 Task: Add Sprouts Shredded Colby Jack Cheese to the cart.
Action: Mouse pressed left at (21, 80)
Screenshot: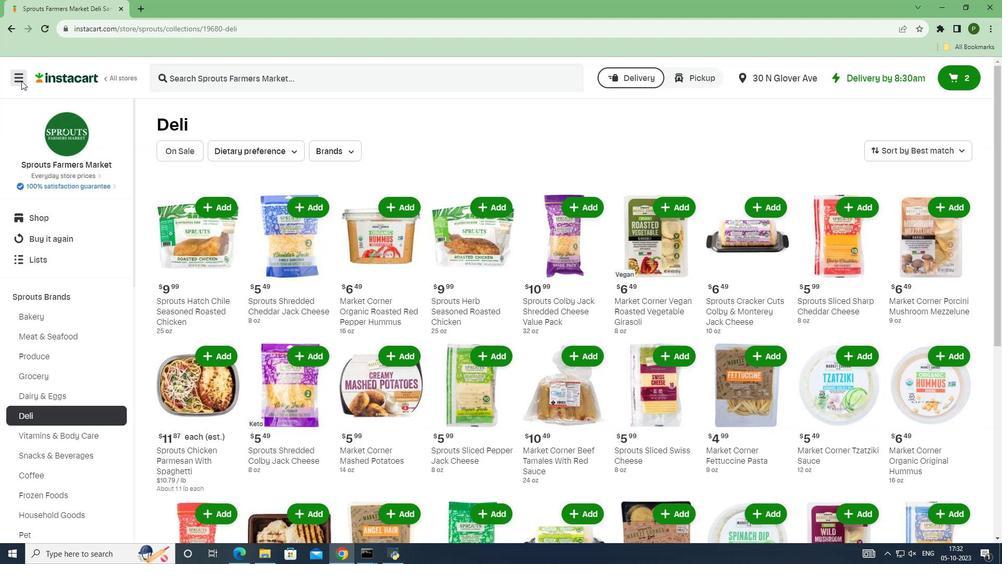 
Action: Mouse moved to (53, 277)
Screenshot: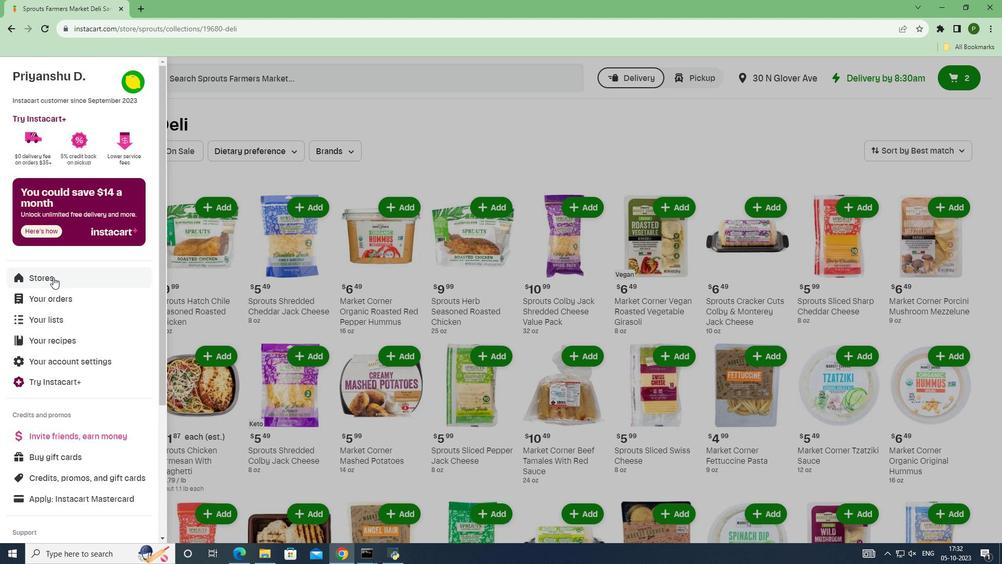 
Action: Mouse pressed left at (53, 277)
Screenshot: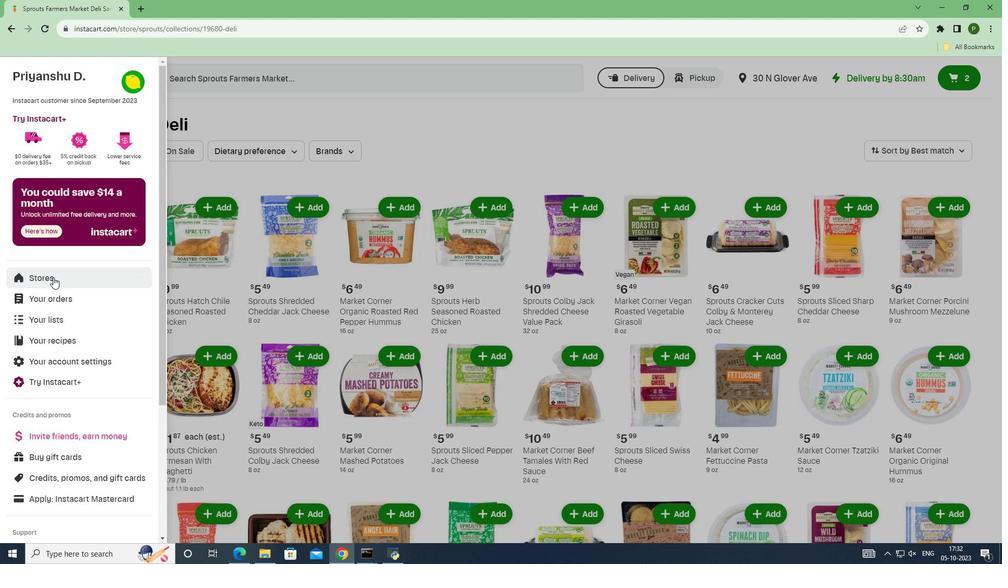 
Action: Mouse moved to (241, 118)
Screenshot: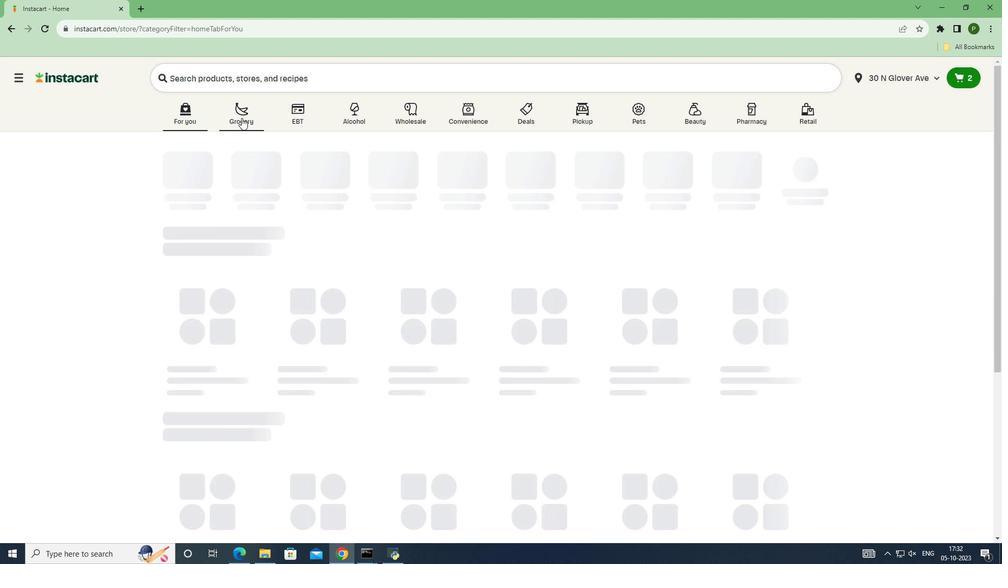 
Action: Mouse pressed left at (241, 118)
Screenshot: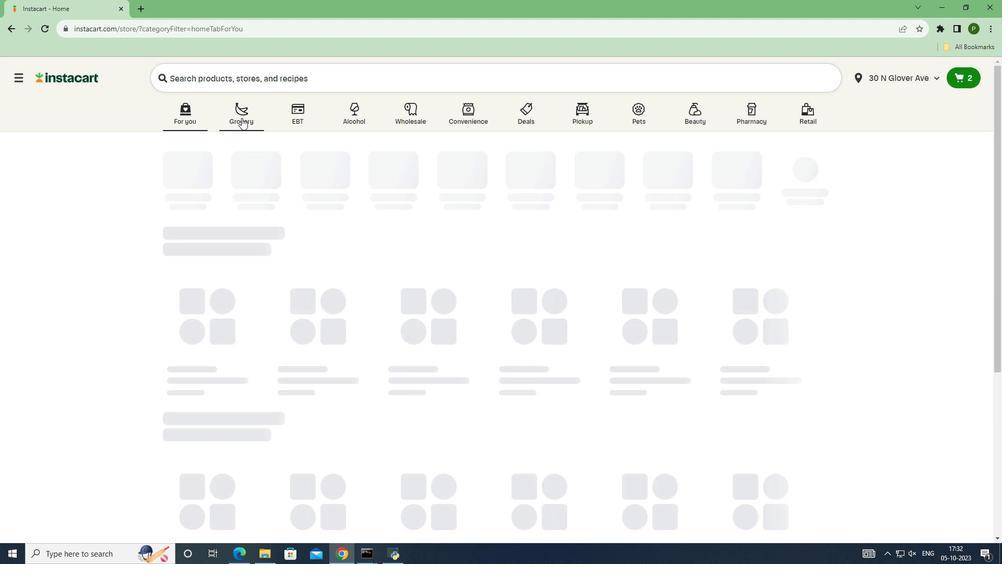 
Action: Mouse moved to (311, 187)
Screenshot: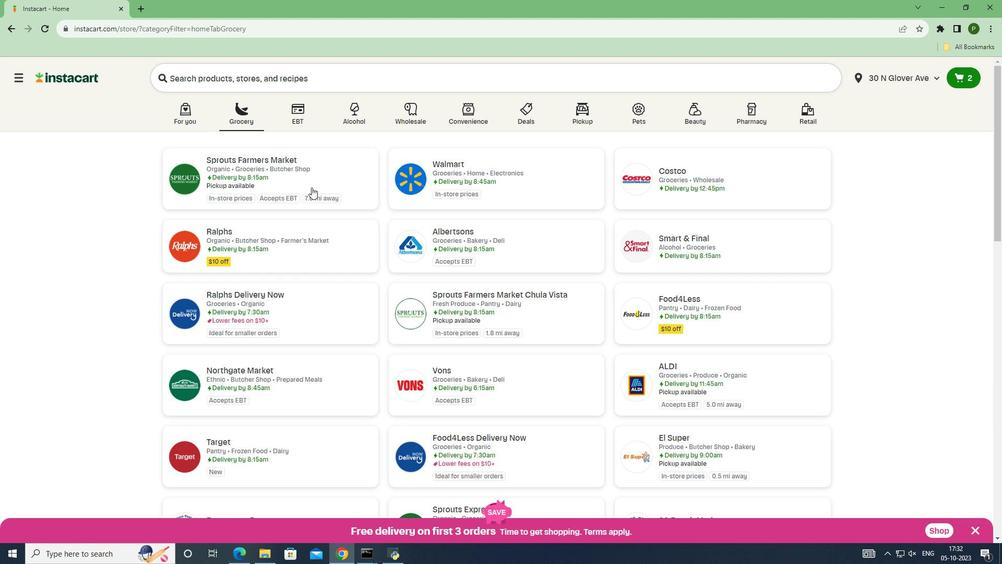 
Action: Mouse pressed left at (311, 187)
Screenshot: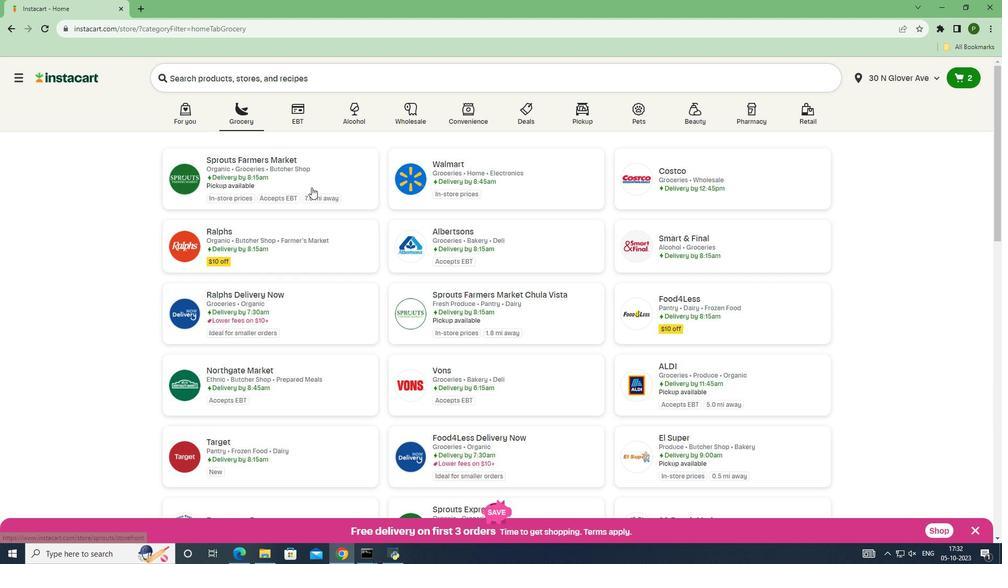 
Action: Mouse moved to (61, 297)
Screenshot: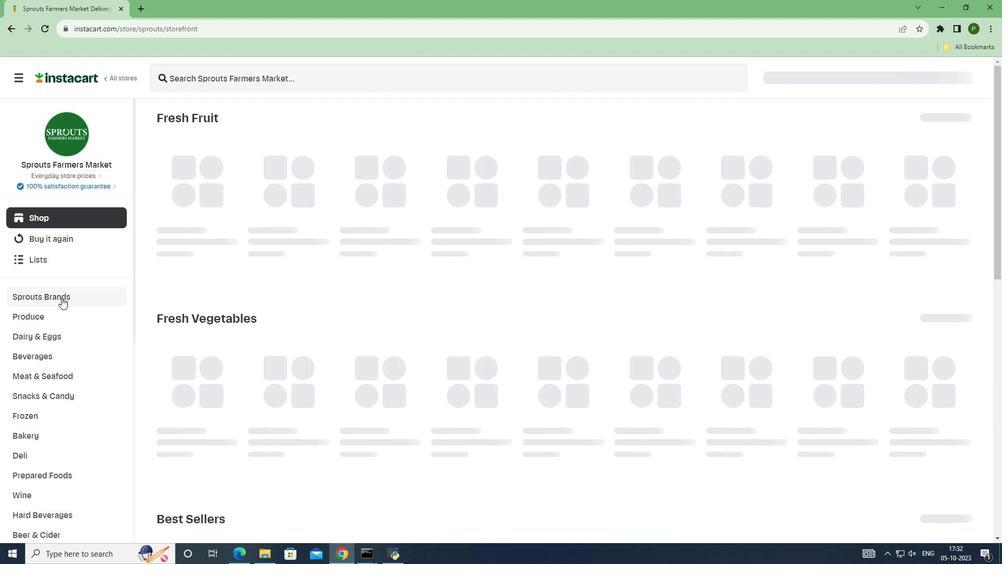 
Action: Mouse pressed left at (61, 297)
Screenshot: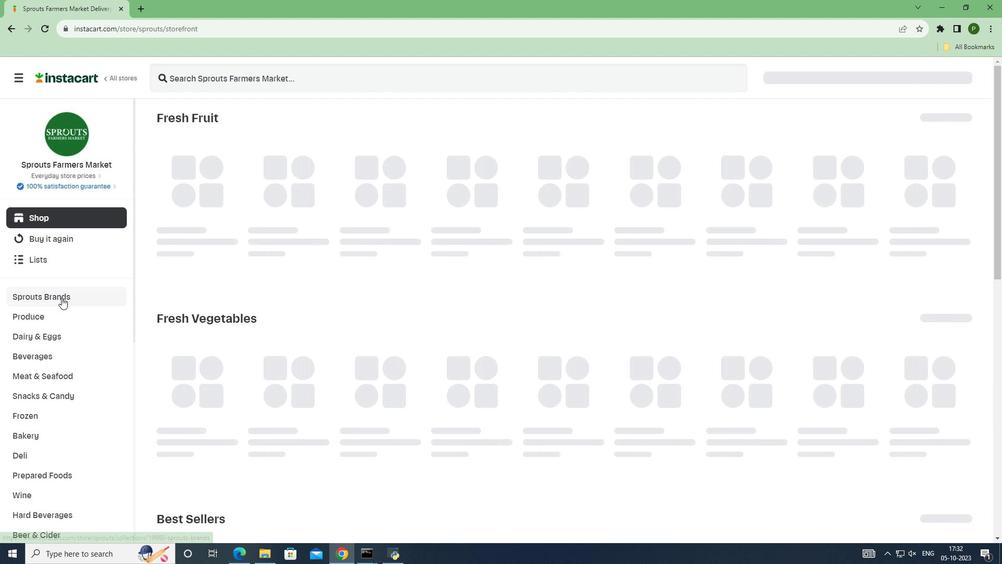 
Action: Mouse moved to (64, 412)
Screenshot: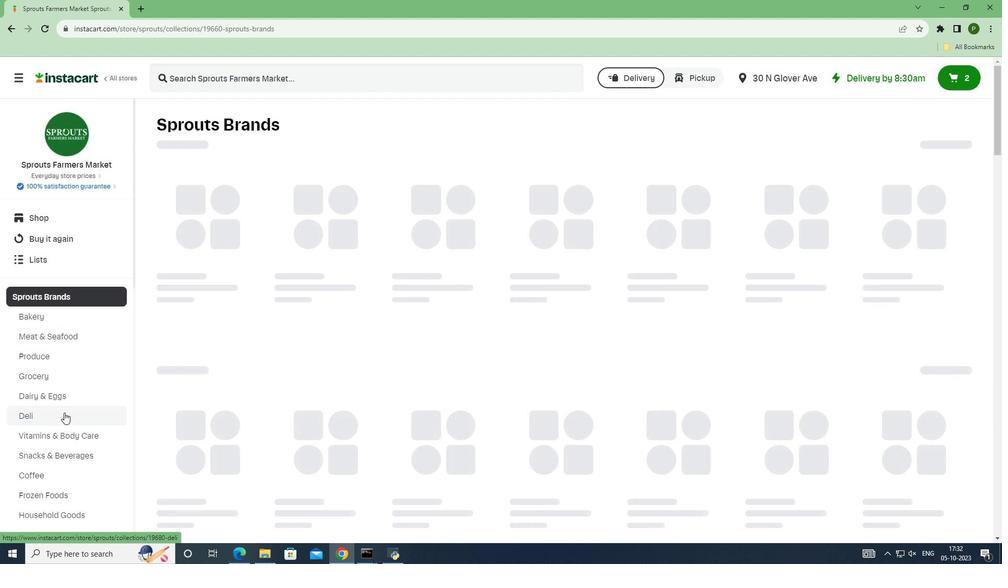 
Action: Mouse pressed left at (64, 412)
Screenshot: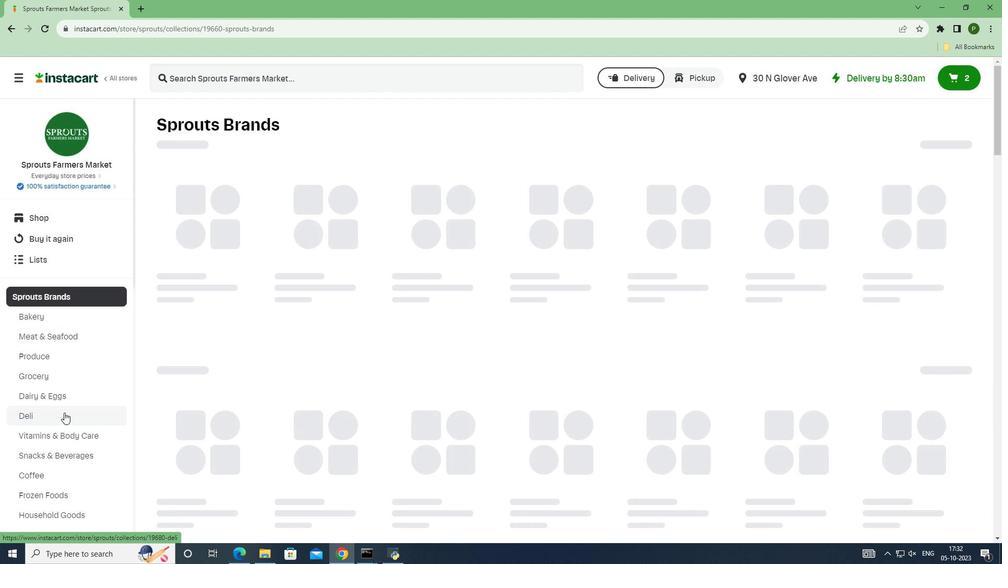 
Action: Mouse moved to (201, 79)
Screenshot: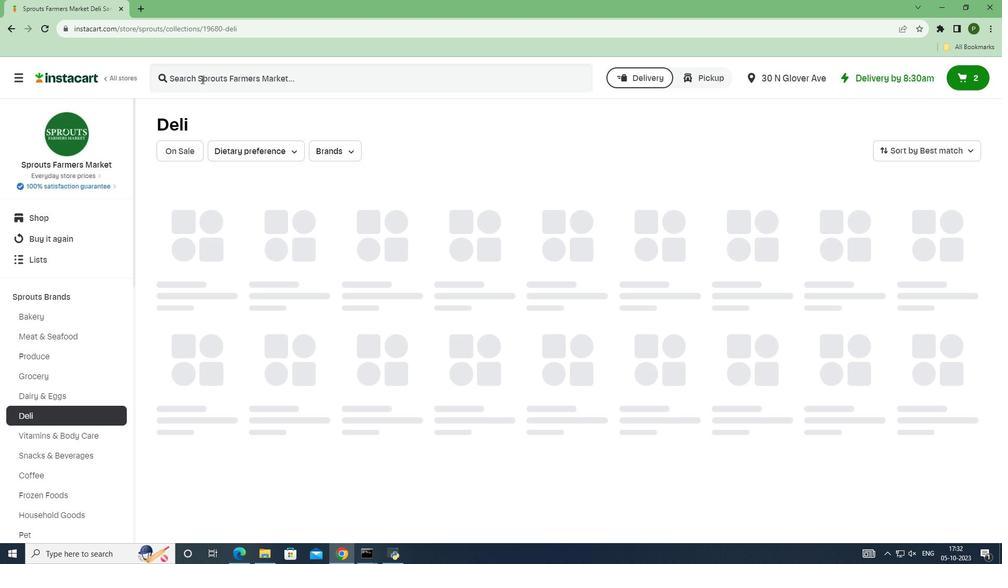 
Action: Mouse pressed left at (201, 79)
Screenshot: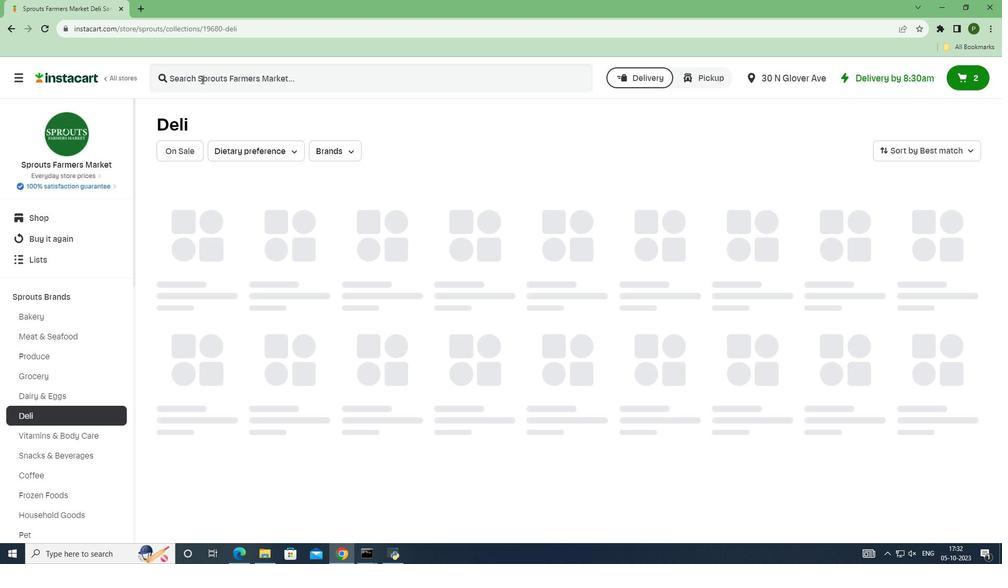 
Action: Key pressed <Key.caps_lock>S<Key.caps_lock>prutss<Key.backspace><Key.space>shredded<Key.space>colby<Key.space>jack<Key.space>cheese<Key.space><Key.enter>
Screenshot: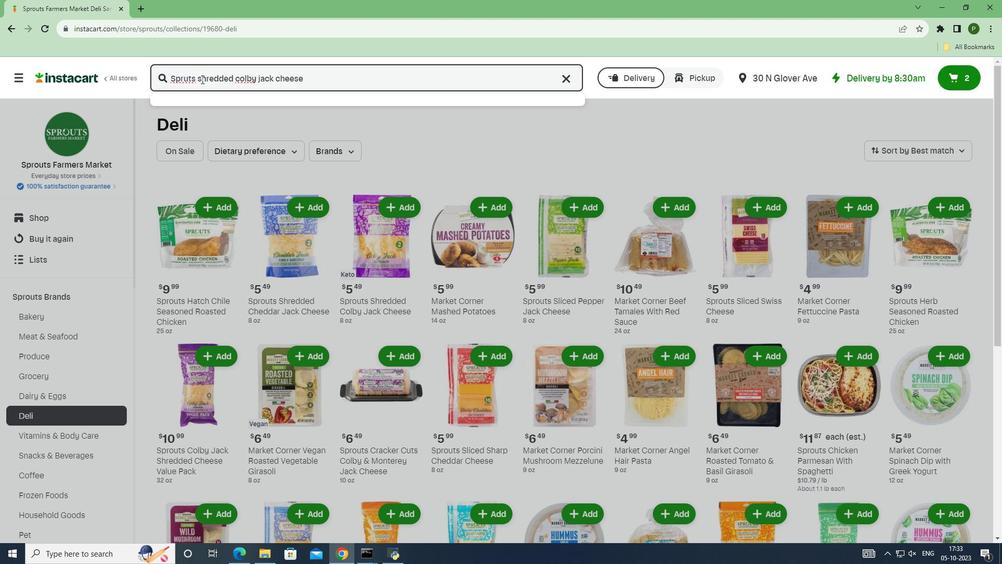 
Action: Mouse moved to (593, 195)
Screenshot: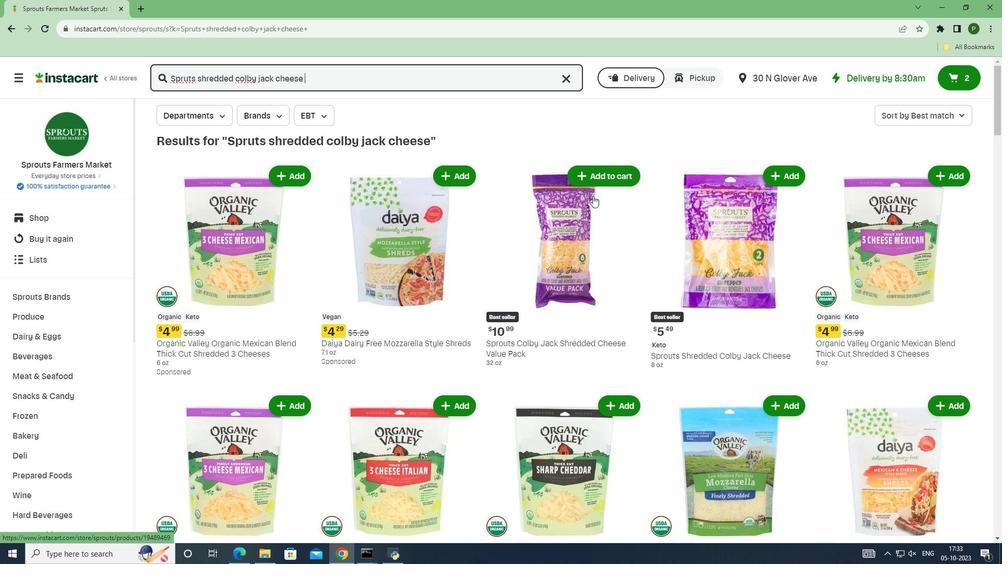 
Action: Mouse scrolled (593, 195) with delta (0, 0)
Screenshot: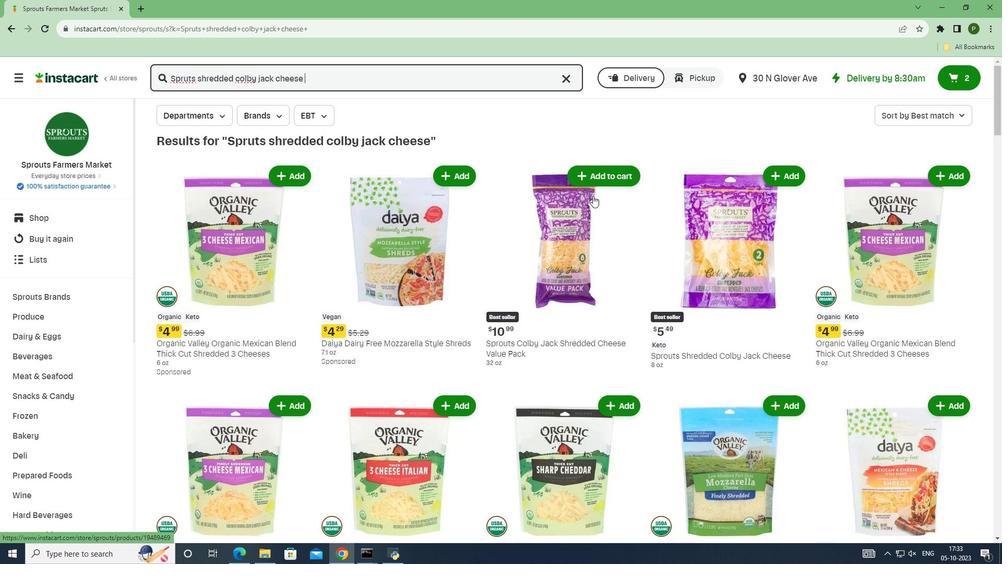
Action: Mouse moved to (784, 122)
Screenshot: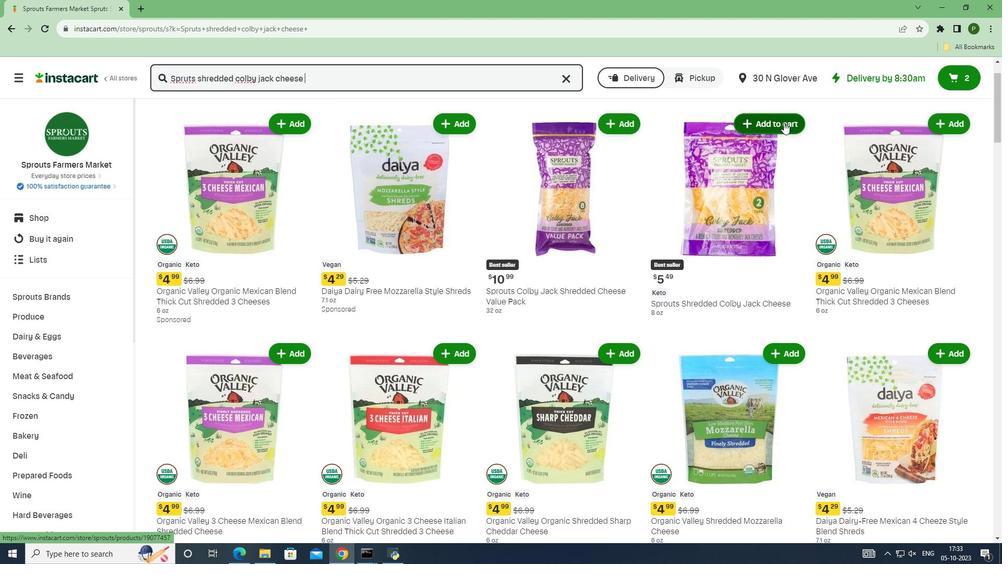 
Action: Mouse pressed left at (784, 122)
Screenshot: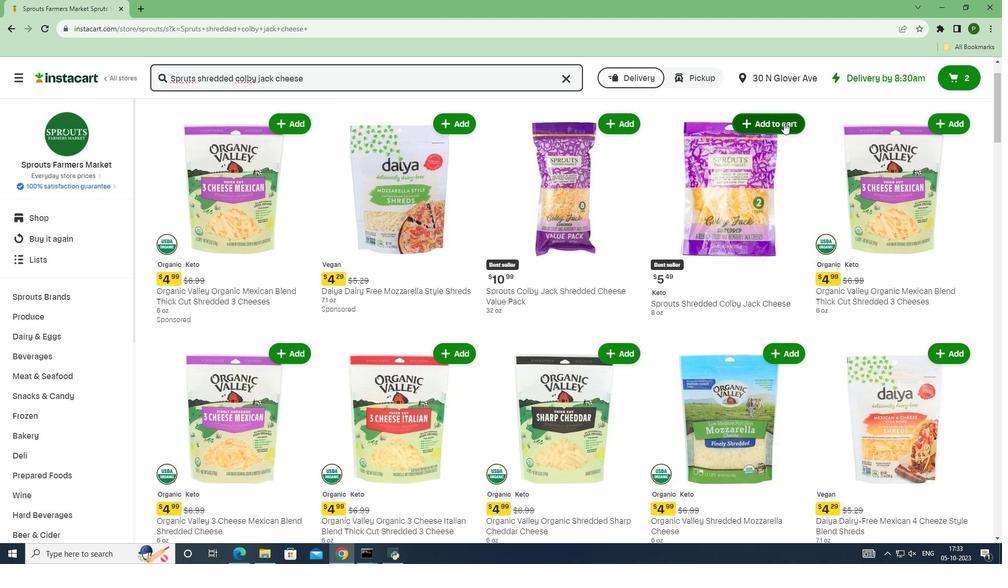 
